 Task: Close the folder.
Action: Mouse moved to (210, 299)
Screenshot: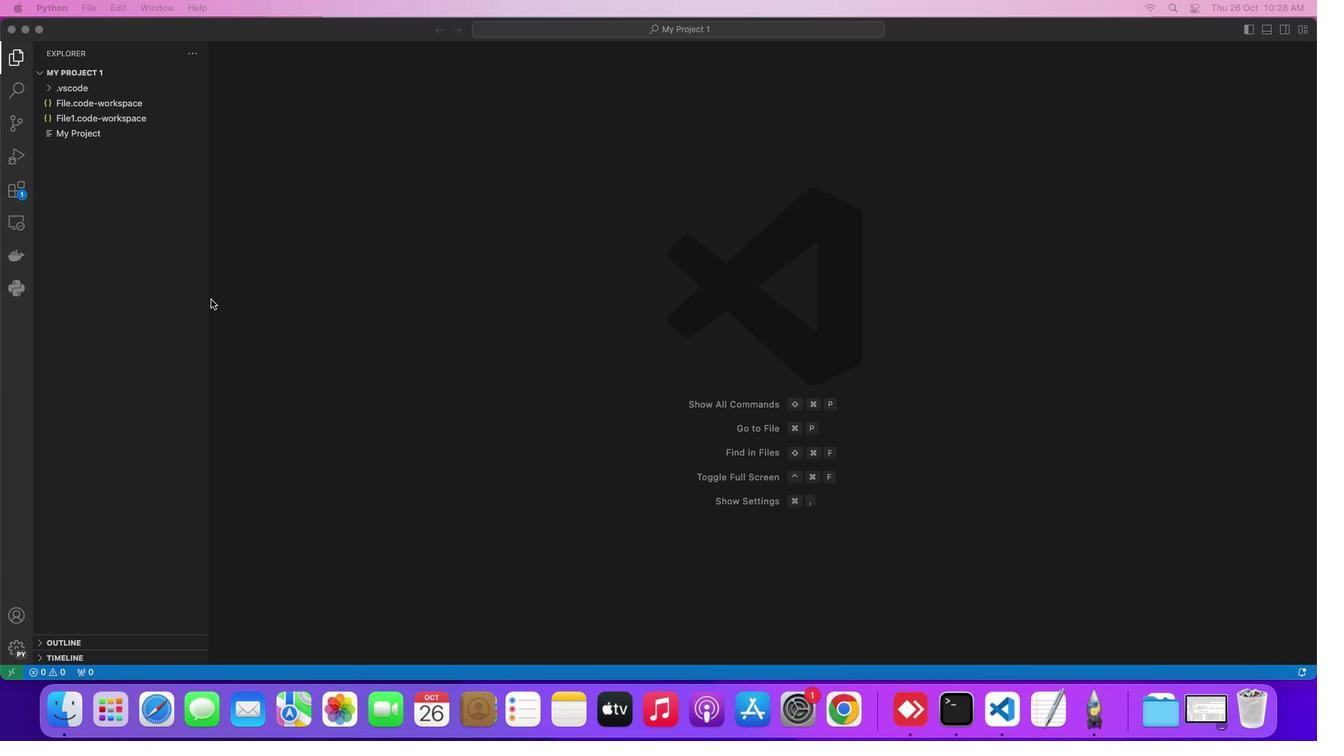 
Action: Mouse pressed left at (210, 299)
Screenshot: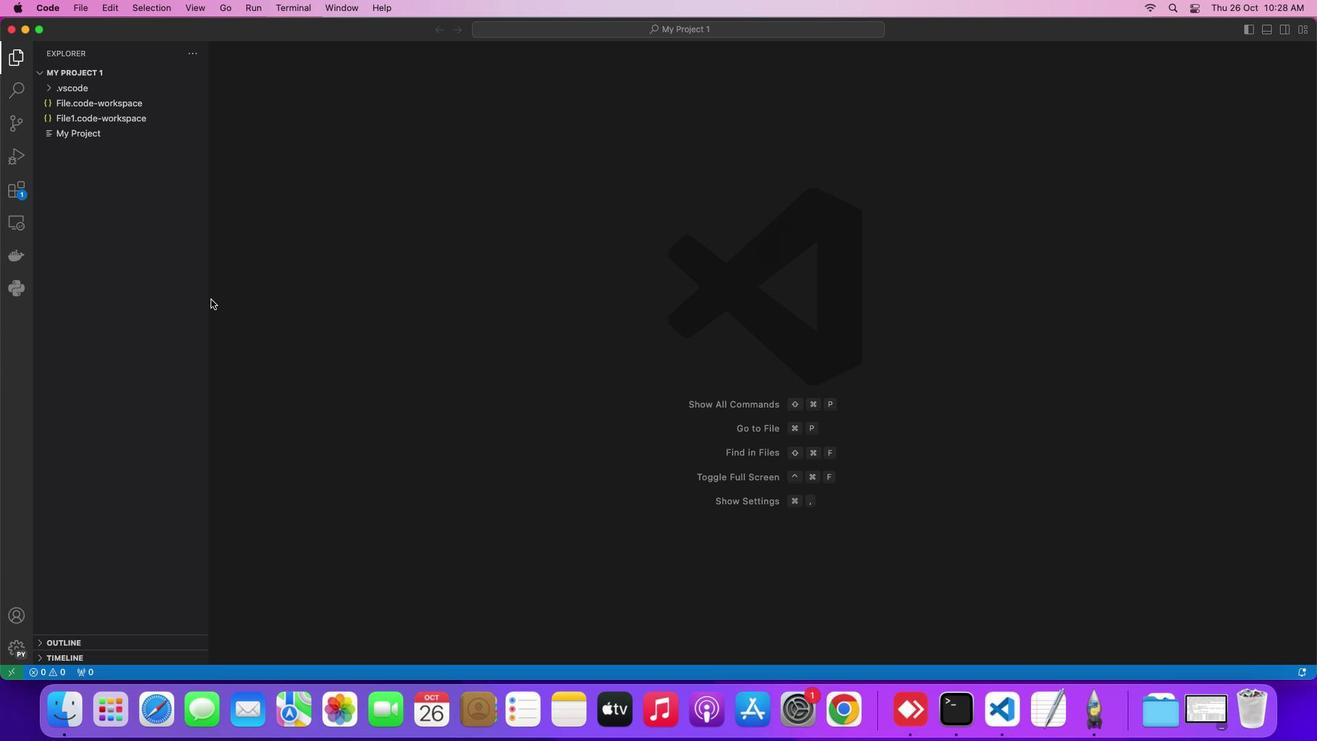 
Action: Mouse moved to (45, 7)
Screenshot: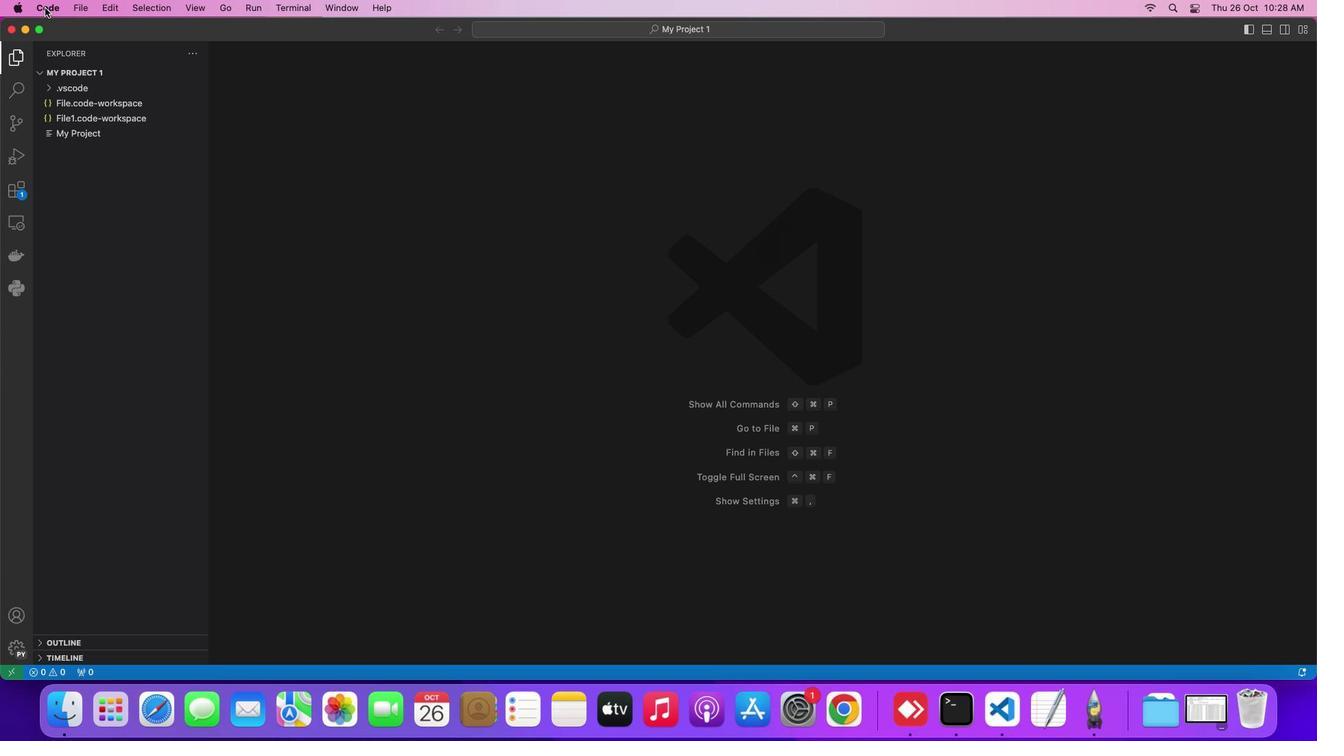 
Action: Mouse pressed left at (45, 7)
Screenshot: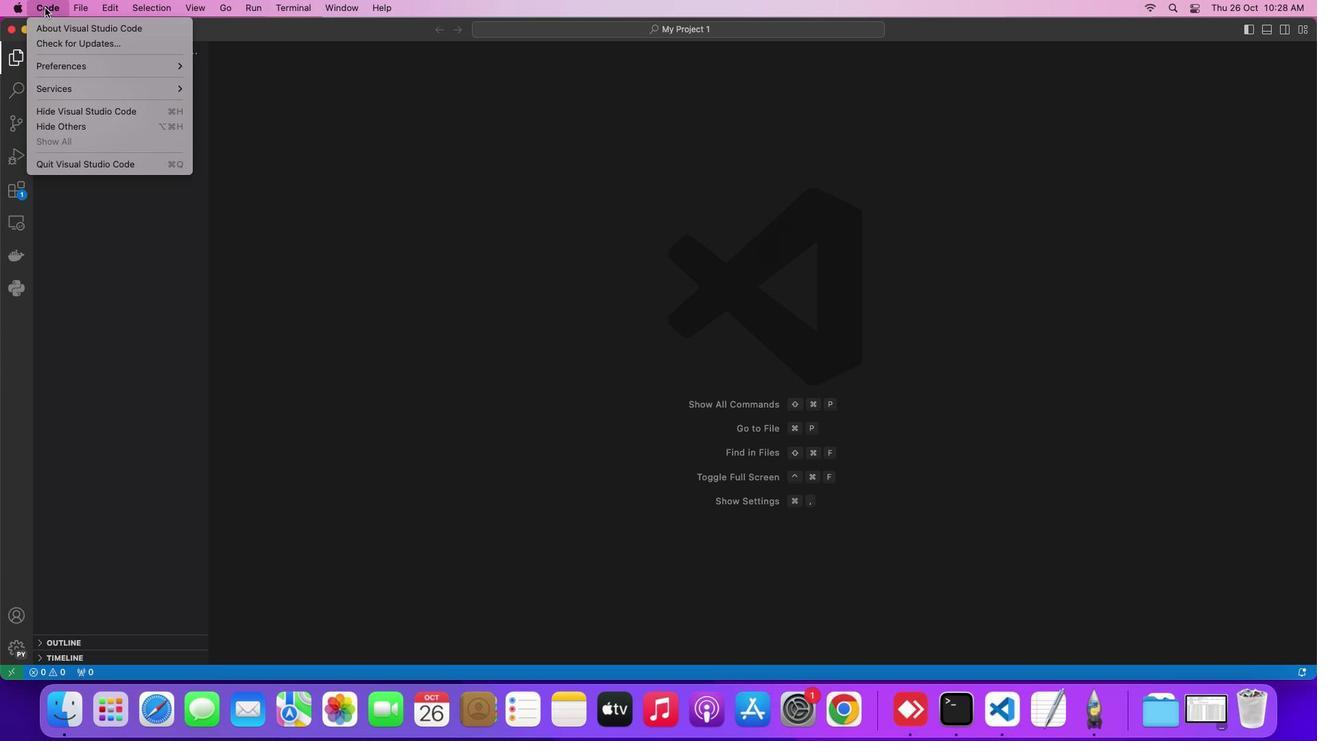 
Action: Mouse moved to (118, 329)
Screenshot: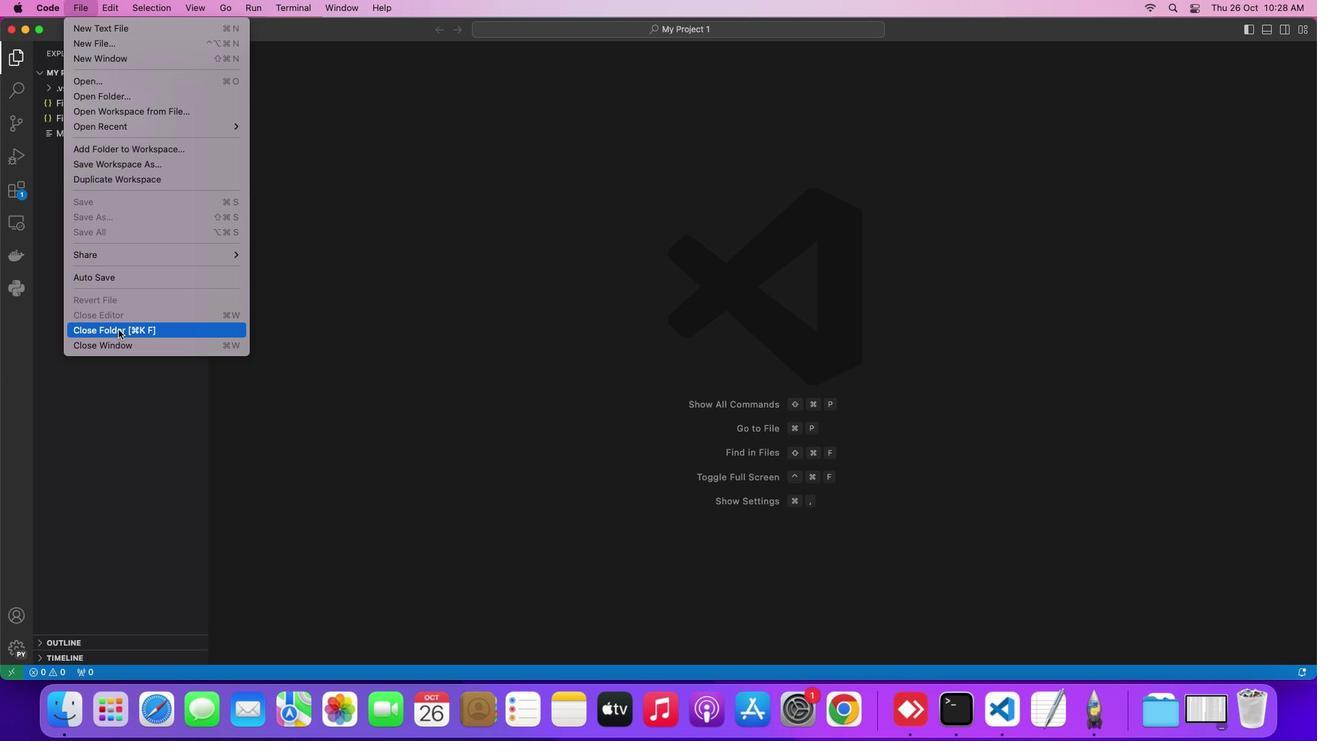 
Action: Mouse pressed left at (118, 329)
Screenshot: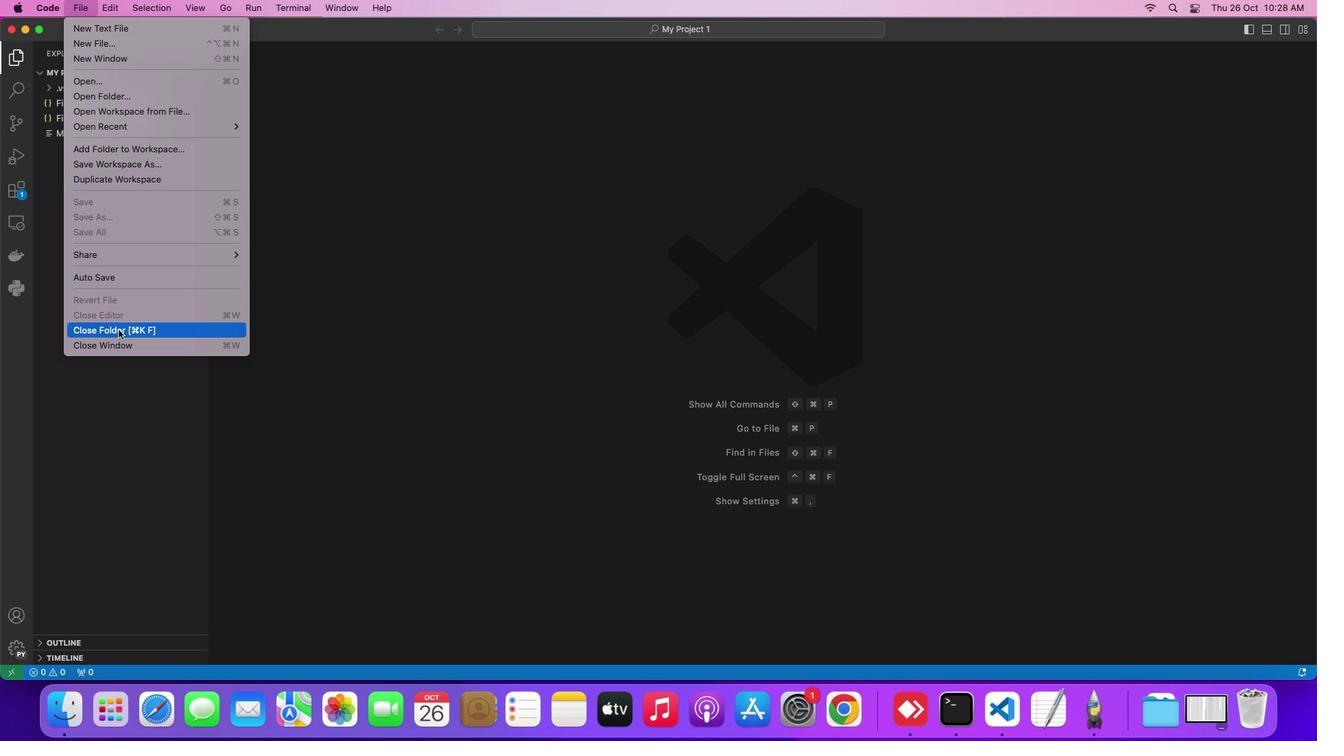 
Action: Mouse moved to (117, 330)
Screenshot: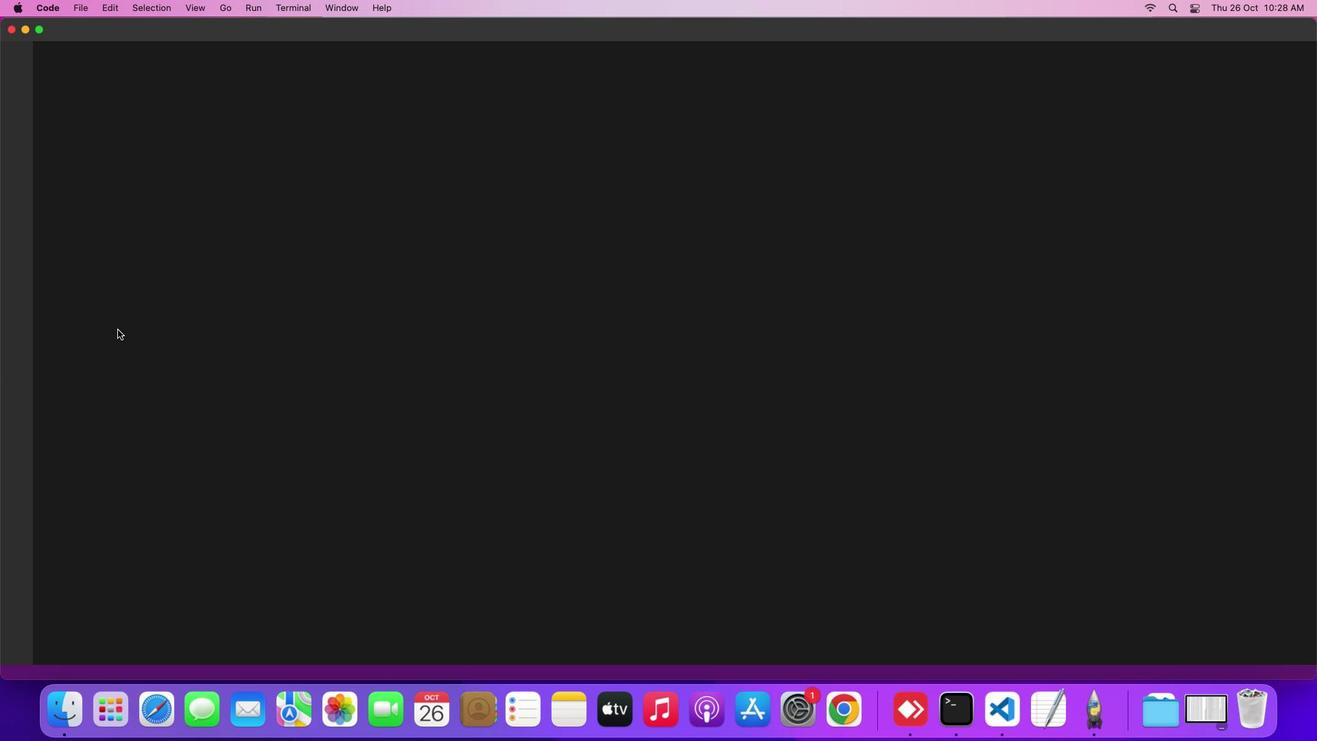 
